 Task: Add an event with the title Second Lunch Break: Meditation Session, date '2023/11/23', time 7:00 AM to 9:00 AMand add a description: The event coordinator is responsible for planning, organizing, and executing the networking event. They oversee all aspects of the event, including venue selection, logistics, scheduling, vendor management, and participant registration. The event coordinator ensures a seamless and successful networking event that meets the objectives and expectations of the attendees., put the event into Red category . Add location for the event as: 321 El Born Neighborhood, Barcelona, Spain, logged in from the account softage.7@softage.netand send the event invitation to softage.10@softage.net and softage.5@softage.net. Set a reminder for the event 2 hour before
Action: Mouse moved to (92, 107)
Screenshot: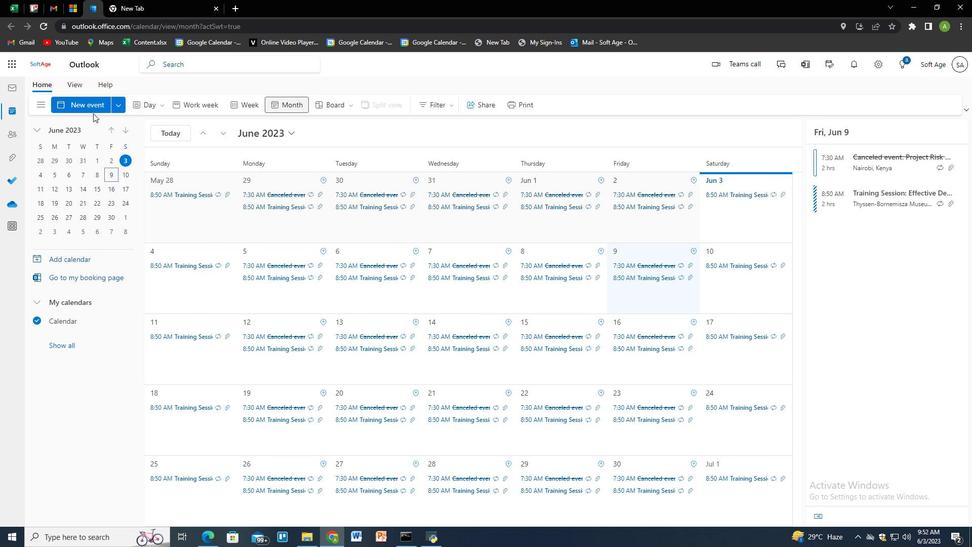 
Action: Mouse pressed left at (92, 107)
Screenshot: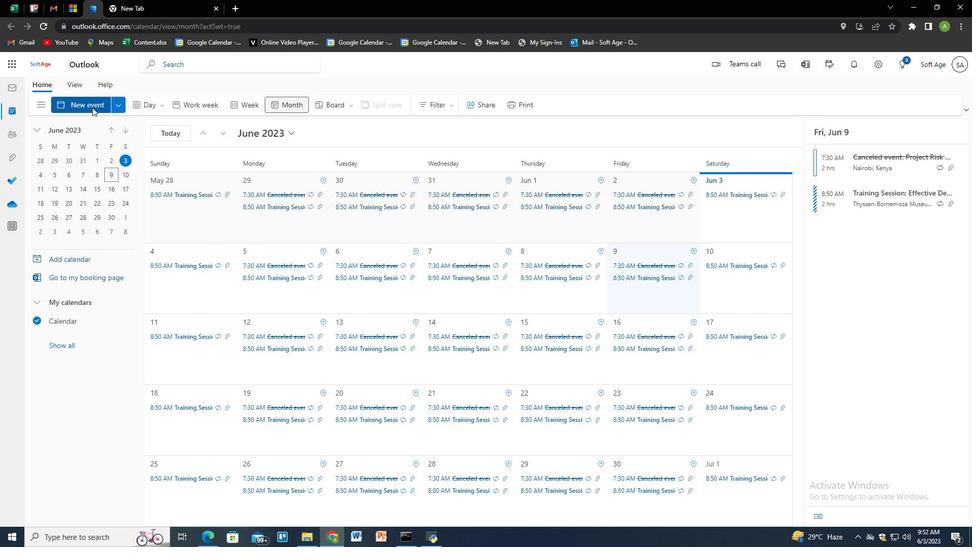 
Action: Mouse moved to (373, 165)
Screenshot: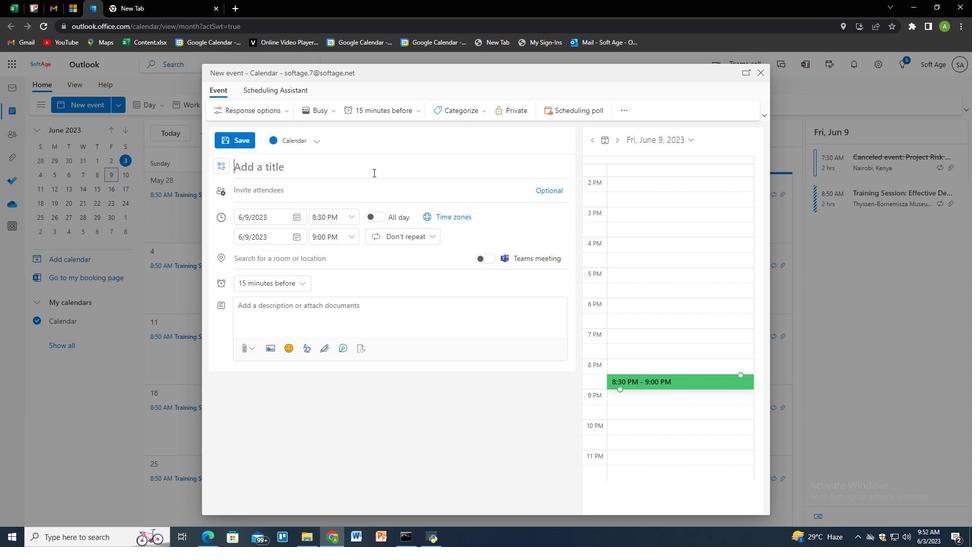 
Action: Mouse pressed left at (373, 165)
Screenshot: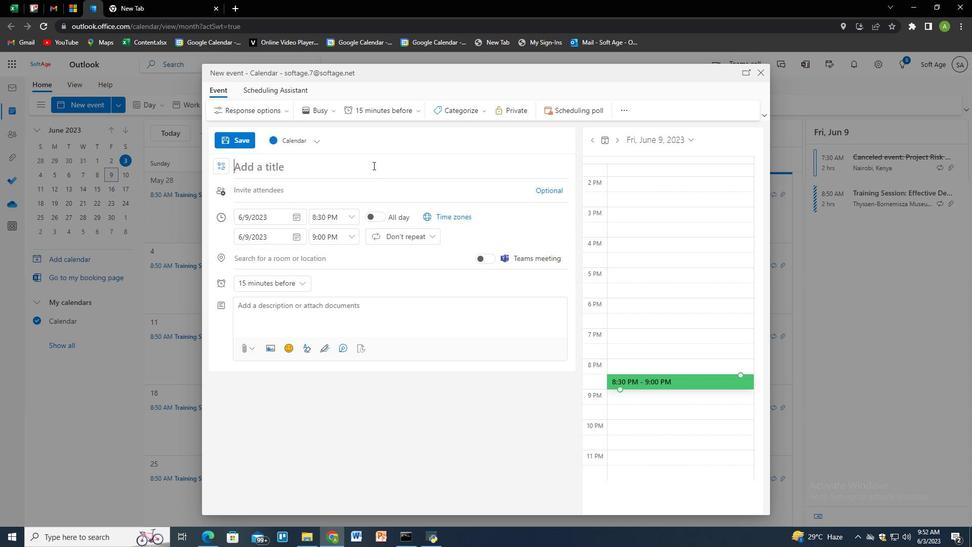 
Action: Key pressed <Key.shift>Second<Key.space><Key.shift>Lunch<Key.space><Key.shift>G<Key.backspace>Break<Key.shift>?<Key.backspace><Key.shift>:<Key.space><Key.shift>Meditation<Key.space><Key.shift>Session<Key.tab><Key.tab><Key.tab>23/11/2023<Key.enter>
Screenshot: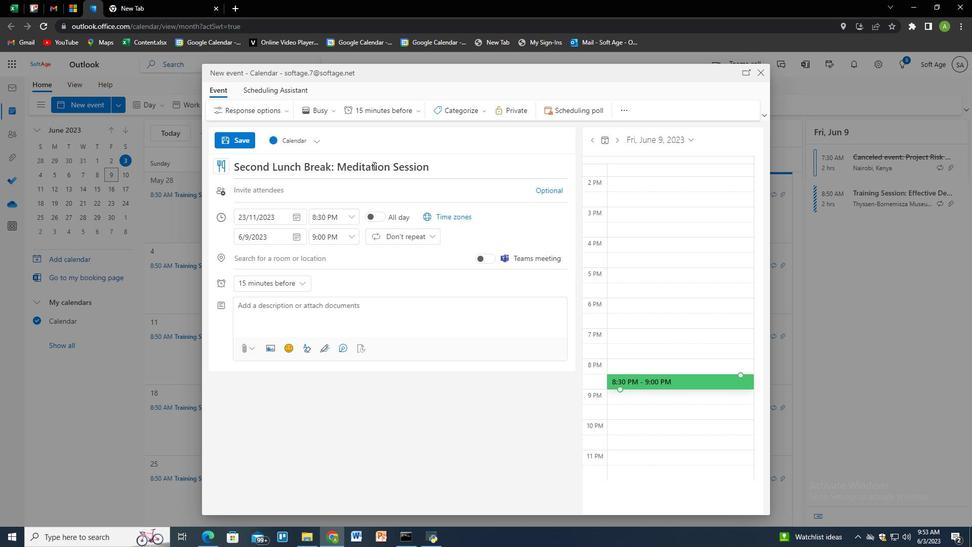 
Action: Mouse moved to (332, 240)
Screenshot: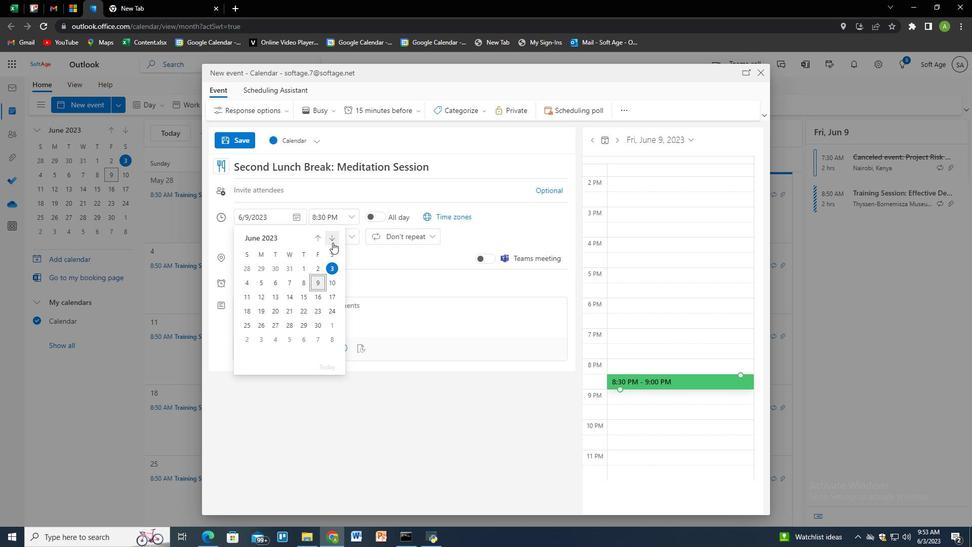 
Action: Mouse pressed left at (332, 240)
Screenshot: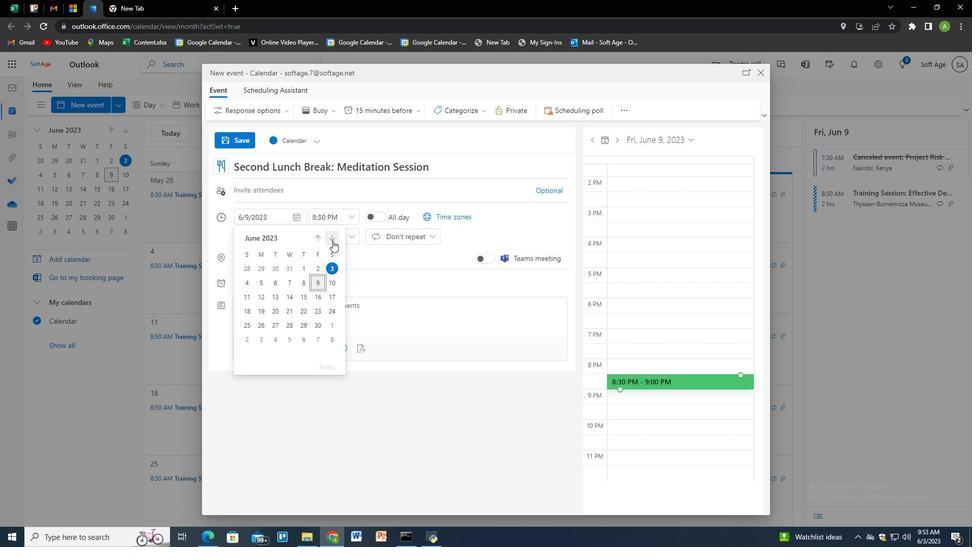 
Action: Mouse pressed left at (332, 240)
Screenshot: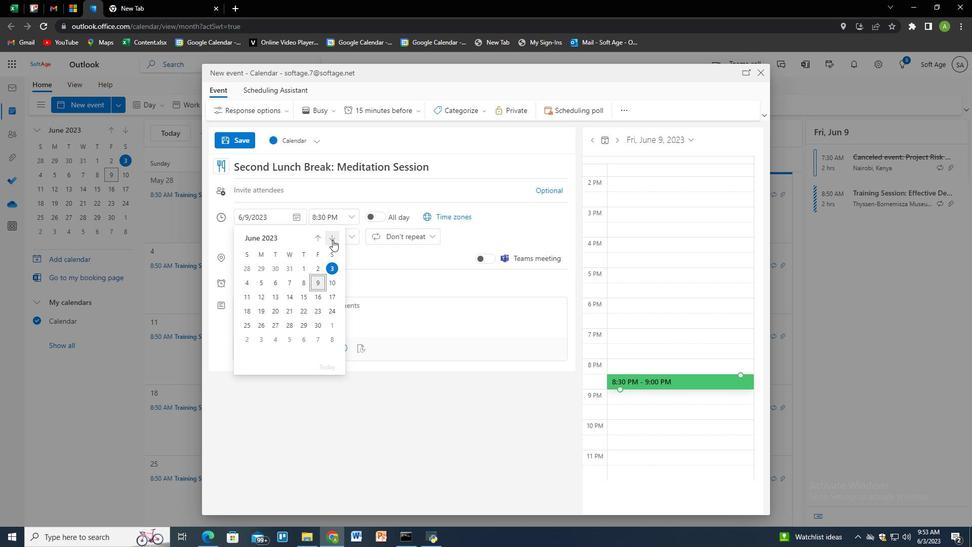 
Action: Mouse pressed left at (332, 240)
Screenshot: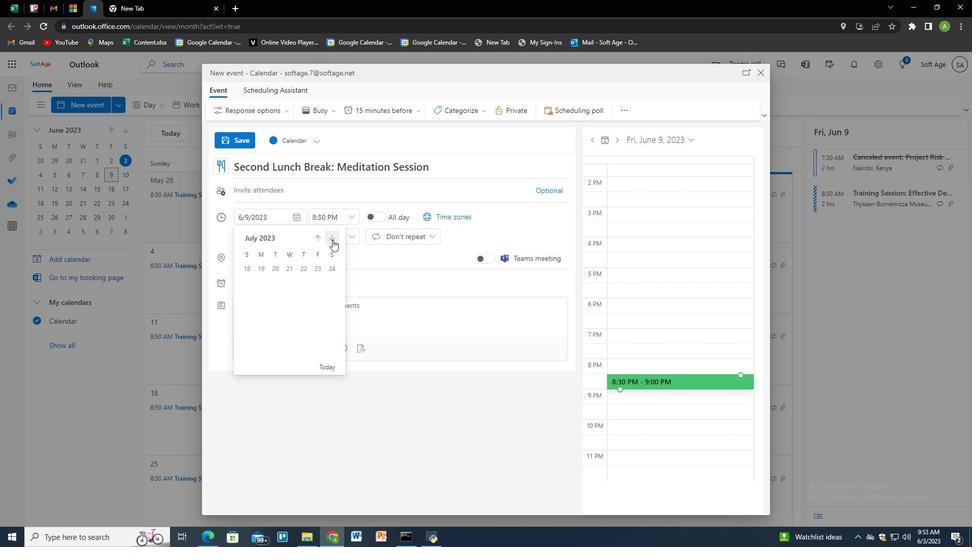 
Action: Mouse pressed left at (332, 240)
Screenshot: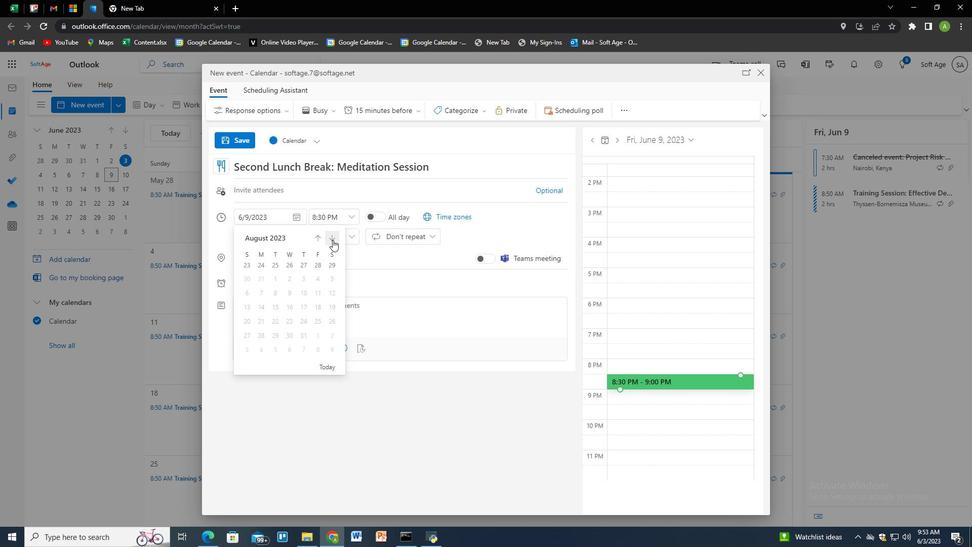 
Action: Mouse pressed left at (332, 240)
Screenshot: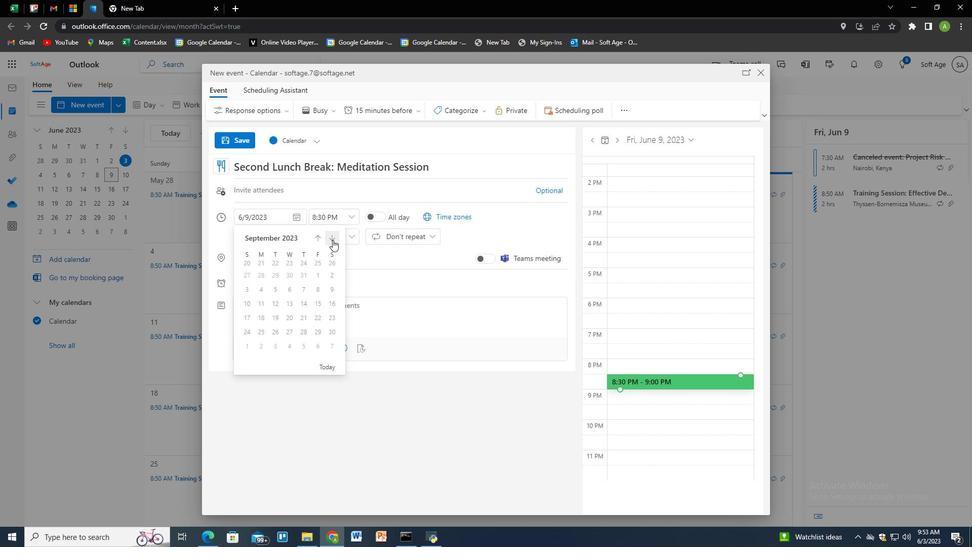 
Action: Mouse pressed left at (332, 240)
Screenshot: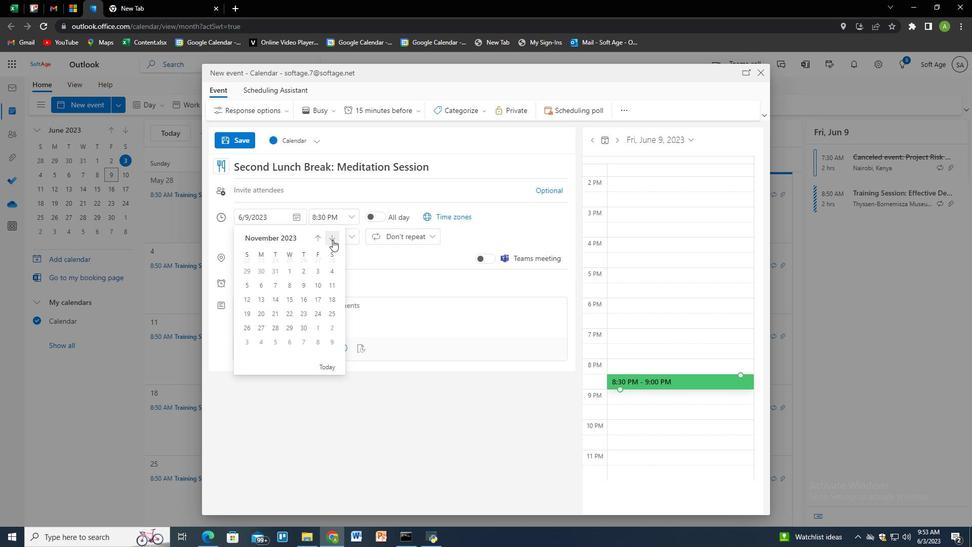 
Action: Mouse moved to (320, 241)
Screenshot: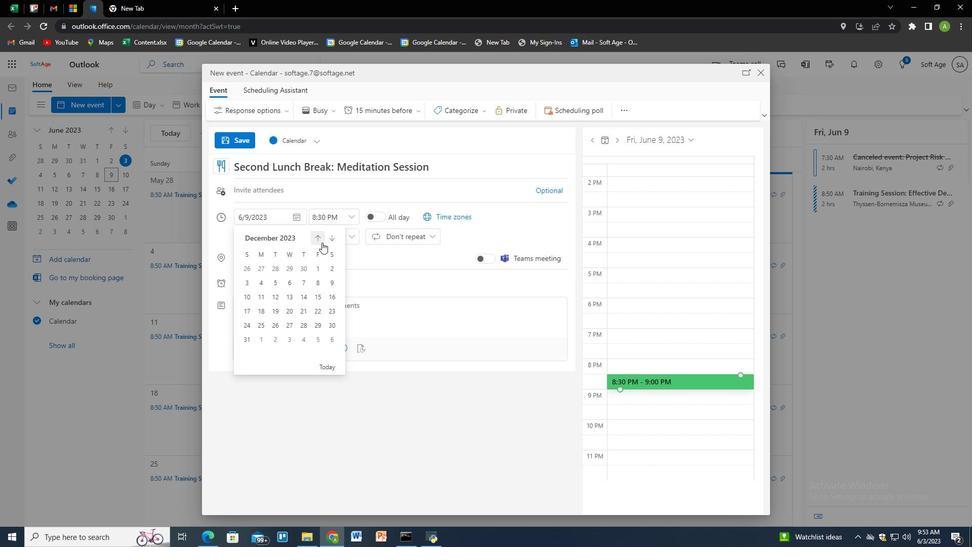
Action: Mouse pressed left at (320, 241)
Screenshot: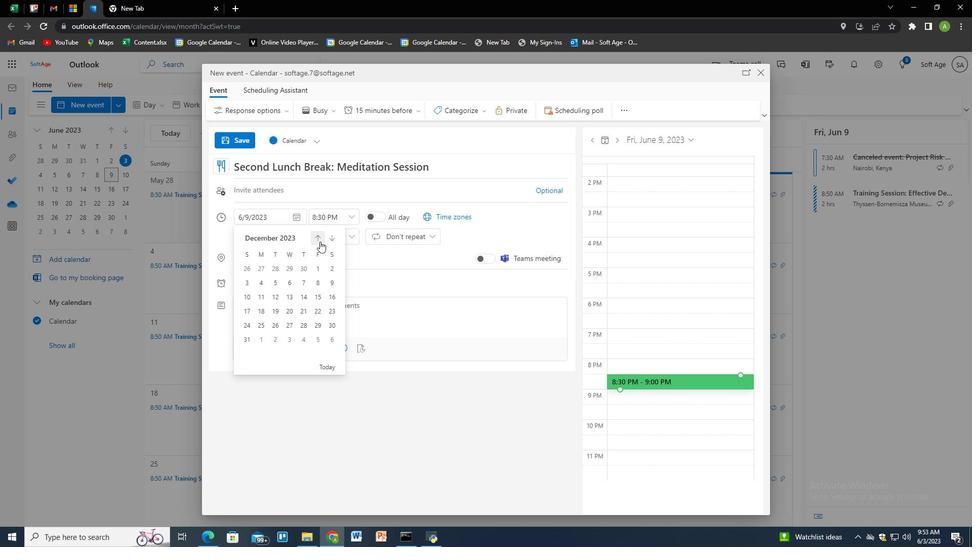 
Action: Mouse moved to (306, 313)
Screenshot: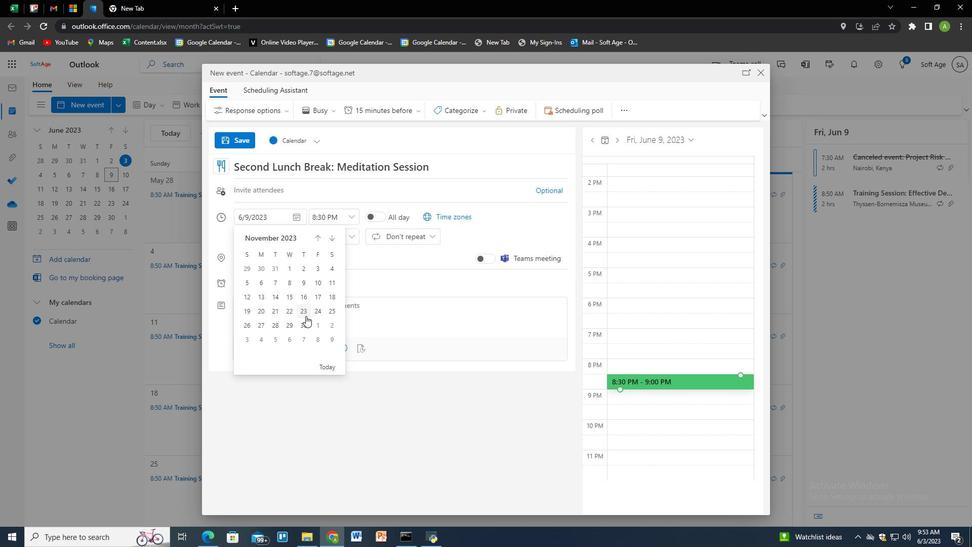 
Action: Mouse pressed left at (306, 313)
Screenshot: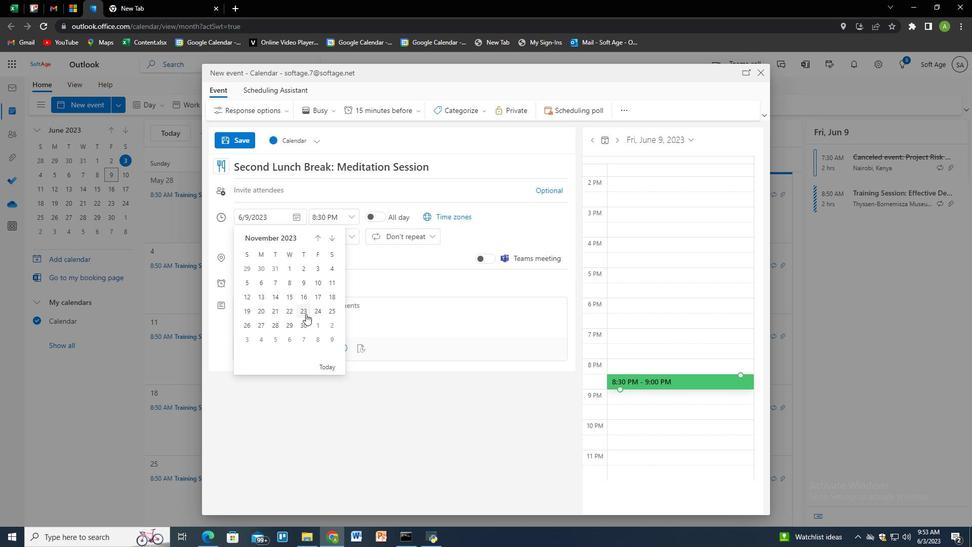 
Action: Mouse moved to (320, 217)
Screenshot: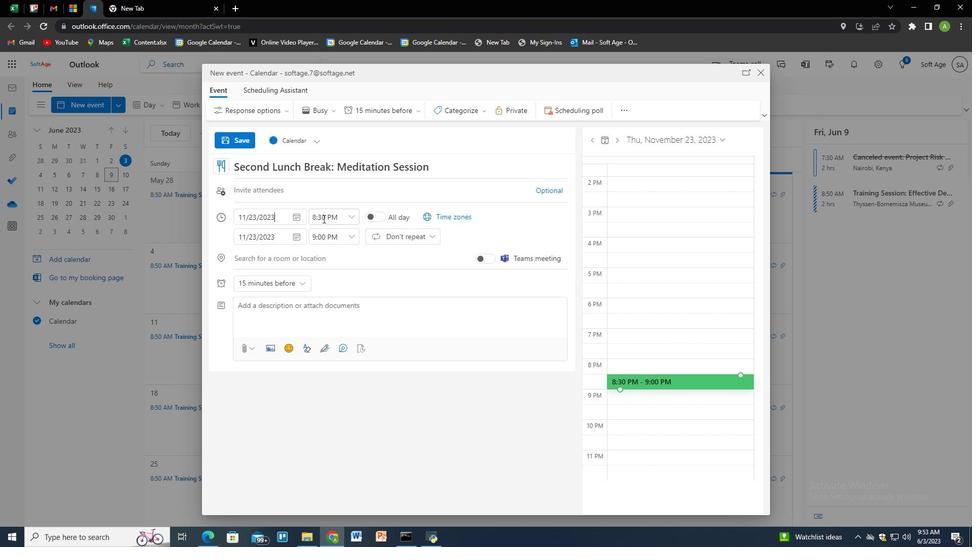 
Action: Mouse pressed left at (320, 217)
Screenshot: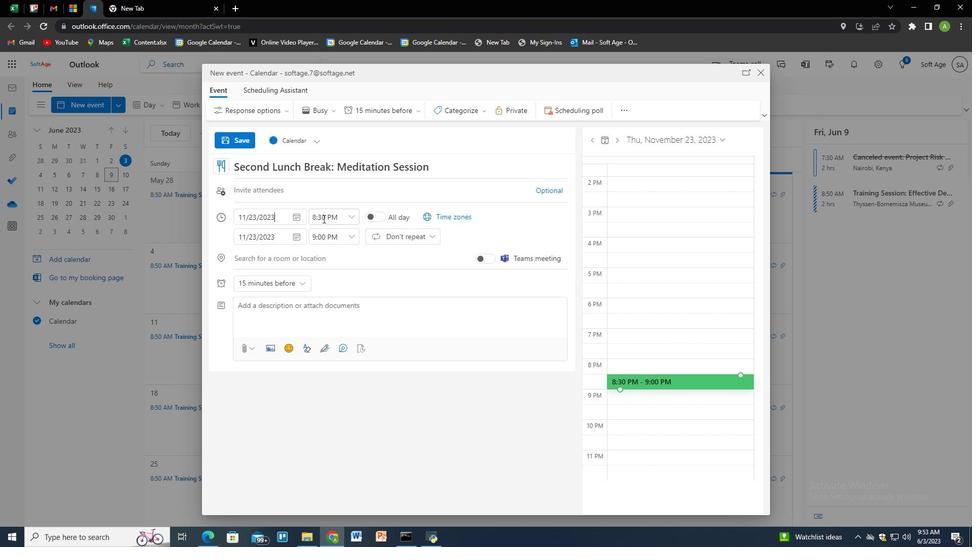
Action: Mouse pressed left at (320, 217)
Screenshot: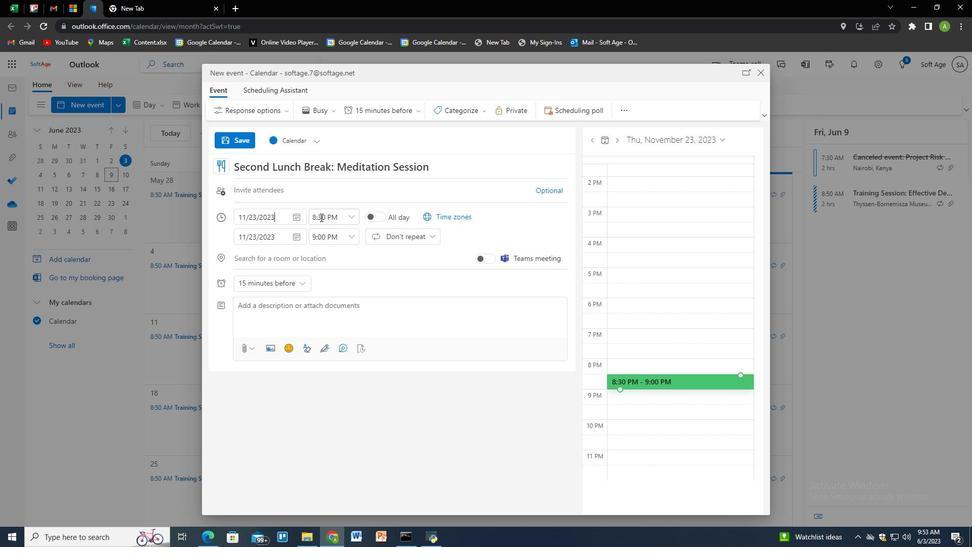 
Action: Key pressed 7<Key.shift>:00<Key.space><Key.shift>AMM<Key.tab><Key.tab>9<Key.shift>:00<Key.space><Key.shift>AMM<Key.tab><Key.tab><Key.tab><Key.tab><Key.tab><Key.tab><Key.tab>
Screenshot: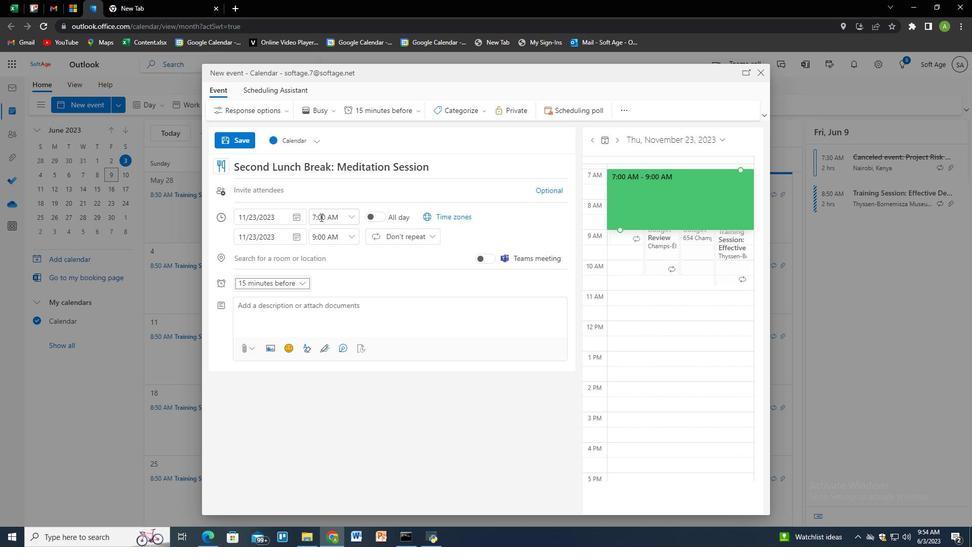 
Action: Mouse moved to (334, 290)
Screenshot: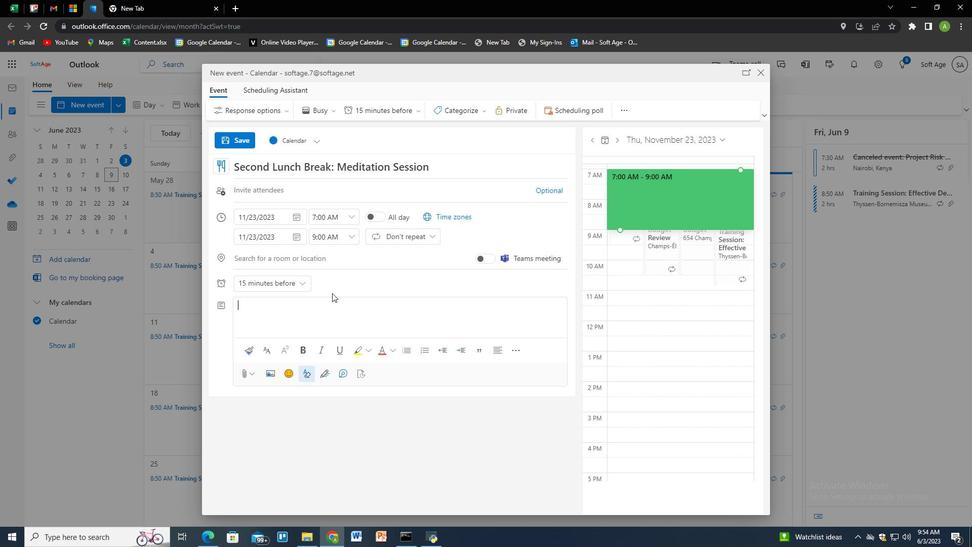 
Action: Key pressed <Key.shift>The<Key.space>event<Key.space><Key.backspace>,<Key.space>including<Key.space>venue<Key.space>managge<Key.backspace><Key.backspace>ee<Key.backspace>ment,<Key.space>and<Key.space>ar<Key.backspace><Key.backspace>partii<Key.backspace>cipant<Key.space>registration.<Key.space><Key.shift>The<Key.space>event<Key.space>coordiantio<Key.backspace><Key.backspace>or<Key.space><Key.backspace><Key.backspace><Key.backspace><Key.backspace><Key.backspace><Key.backspace><Key.backspace><Key.backspace><Key.backspace><Key.backspace>rdinatio<Key.backspace><Key.backspace>or<Key.space><Key.backspace><Key.backspace><Key.backspace><Key.backspace><Key.backspace><Key.backspace><Key.backspace><Key.backspace><Key.backspace><Key.backspace>coord<Key.backspace><Key.backspace><Key.backspace><Key.backspace><Key.backspace>oordinator<Key.enter>ensure<Key.space>a<Key.space><Key.backspace><Key.backspace><Key.backspace>s<Key.space>a<Key.space>seamless<Key.space>and<Key.space>successful<Key.space>networking<Key.space>event<Key.space>that<Key.space>meets<Key.space>the<Key.space>objectives<Key.space>and<Key.space>expectations<Key.space>of<Key.space>the<Key.space>attendees.<Key.space><Key.shift><Key.backspace>
Screenshot: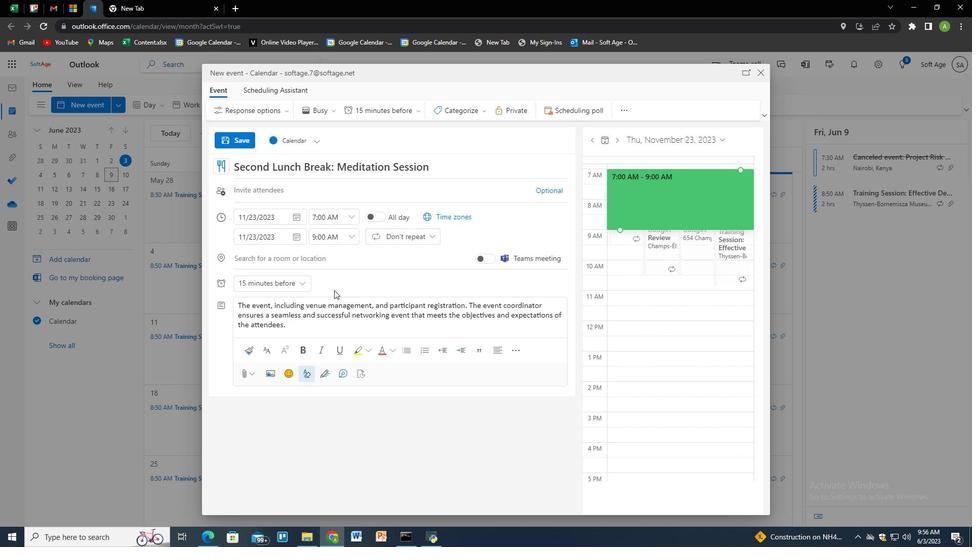 
Action: Mouse moved to (459, 107)
Screenshot: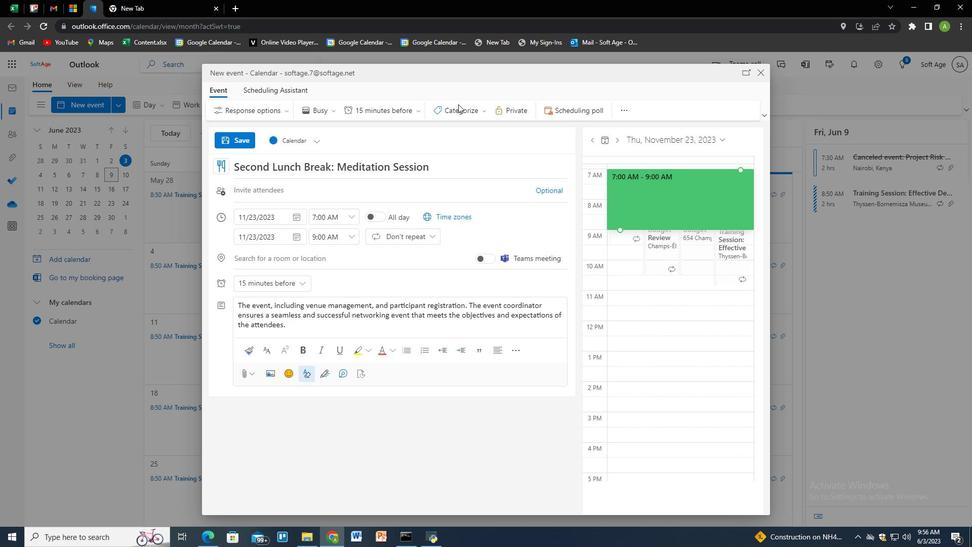 
Action: Mouse pressed left at (459, 107)
Screenshot: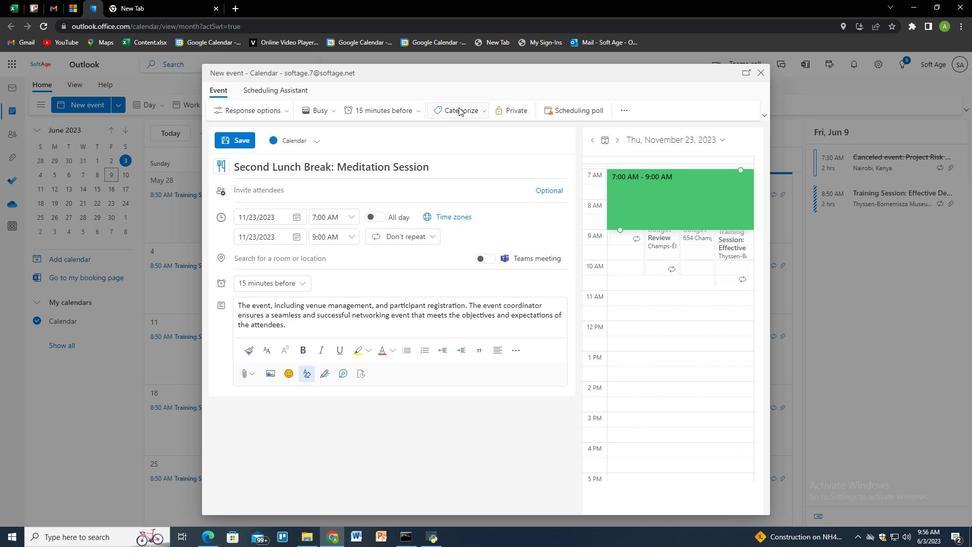 
Action: Mouse moved to (472, 191)
Screenshot: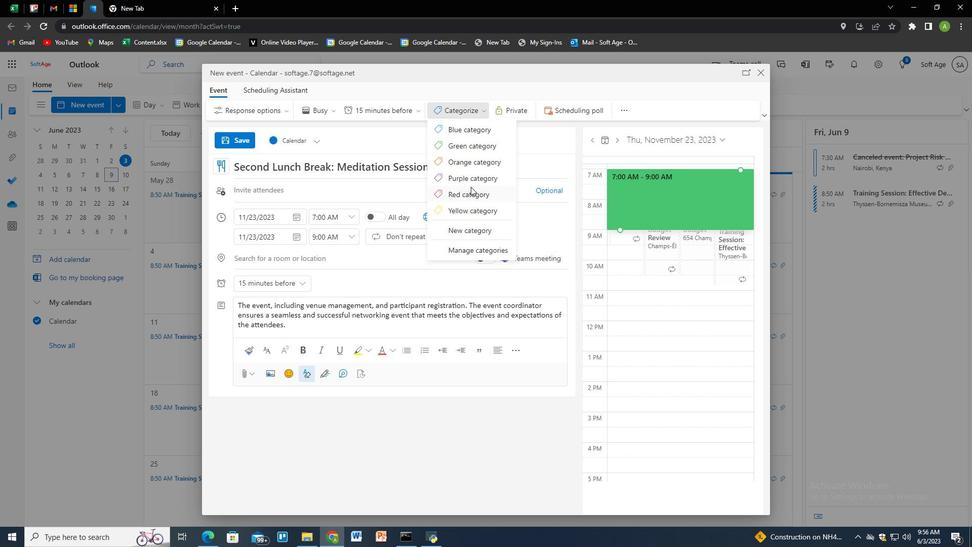 
Action: Mouse pressed left at (472, 191)
Screenshot: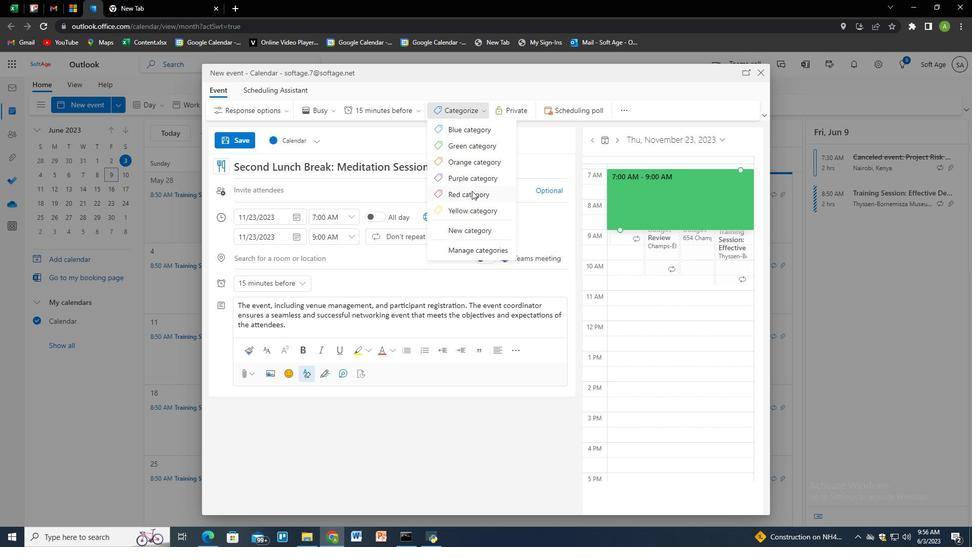 
Action: Mouse moved to (291, 321)
Screenshot: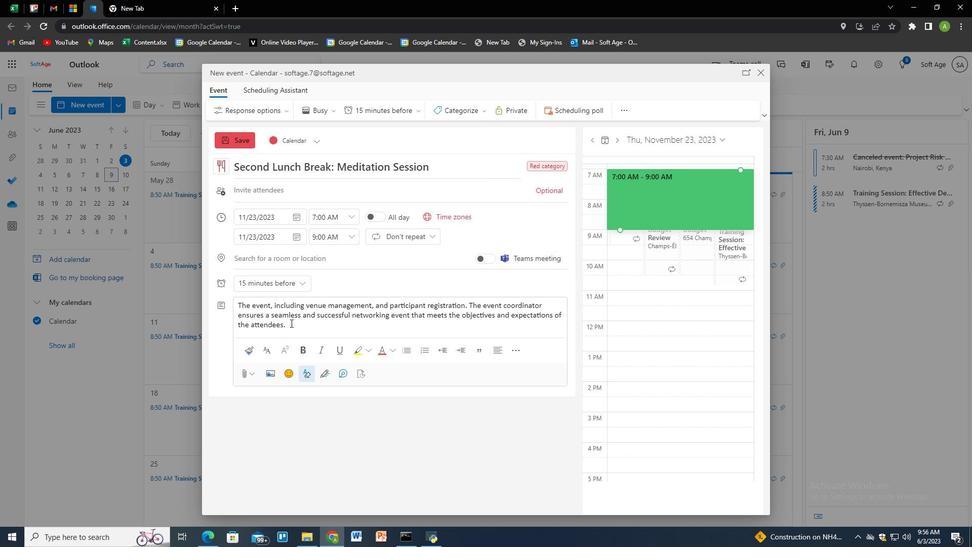 
Action: Mouse pressed left at (291, 321)
Screenshot: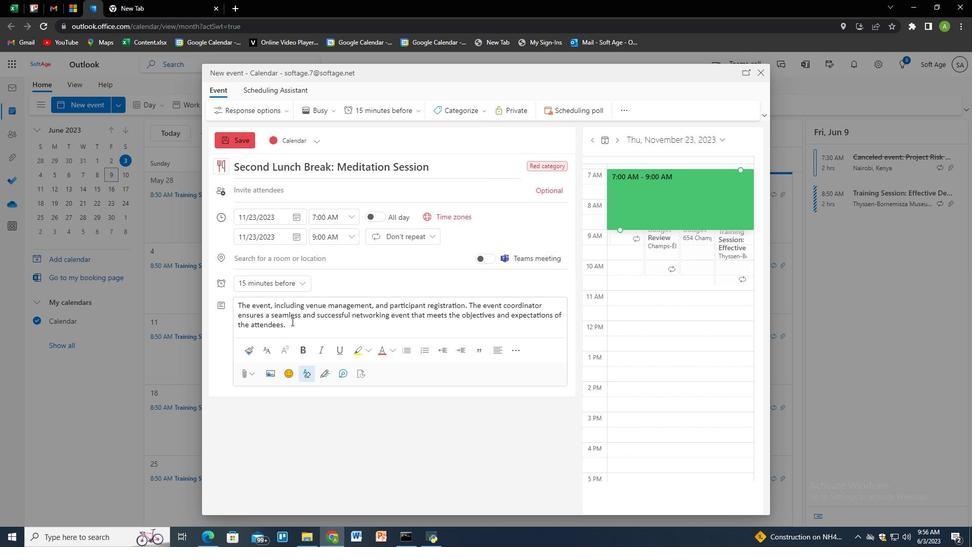 
Action: Mouse moved to (279, 254)
Screenshot: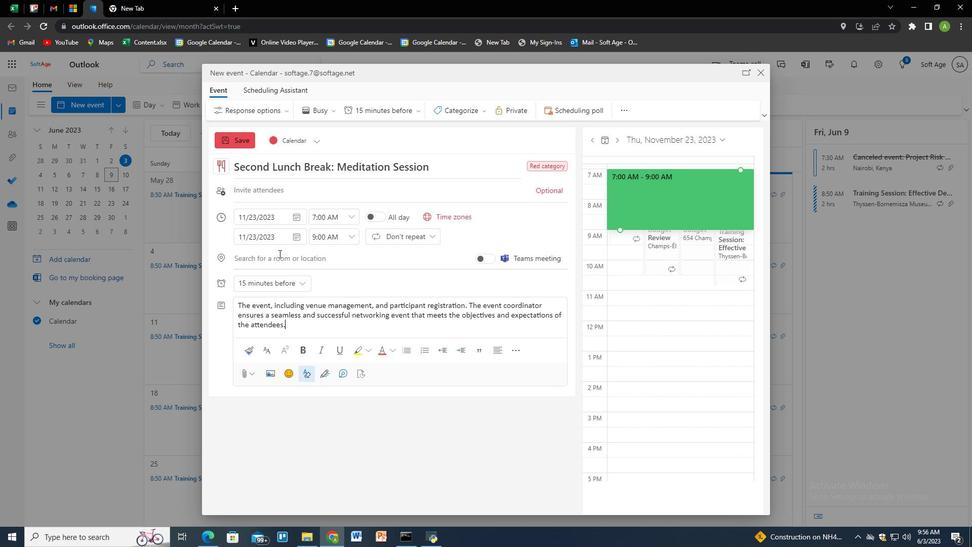 
Action: Mouse pressed left at (279, 254)
Screenshot: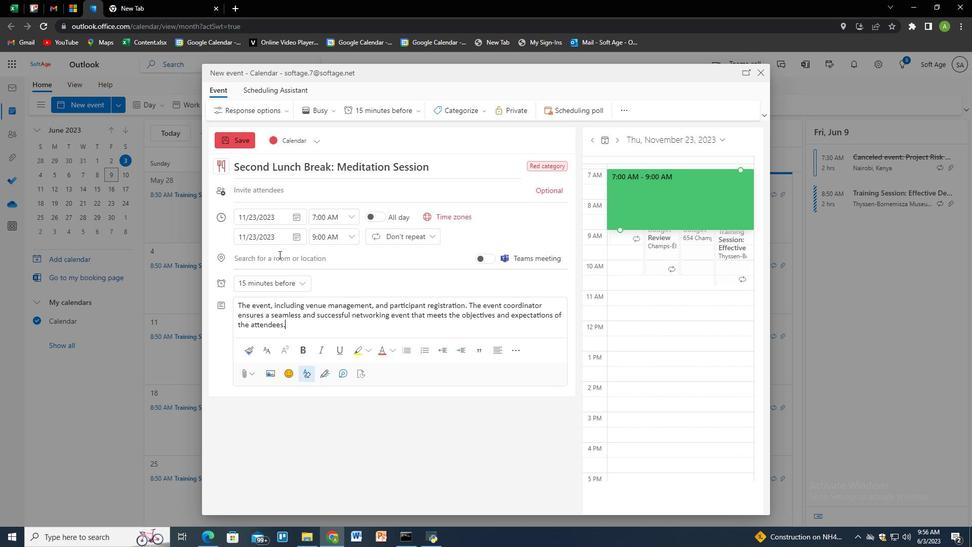 
Action: Key pressed 321<Key.space><Key.shift>E<Key.shift>I<Key.space><Key.shift>Born<Key.space><Key.shift>Neighborhood,<Key.space><Key.shift>Barcelona,<Key.space><Key.shift>Dpain<Key.backspace><Key.backspace><Key.backspace><Key.backspace><Key.backspace><Key.shift><Key.shift><Key.shift><Key.shift><Key.shift><Key.shift><Key.shift><Key.shift><Key.shift><Key.shift><Key.shift><Key.shift><Key.shift><Key.shift><Key.shift><Key.shift><Key.shift><Key.shift><Key.shift><Key.shift><Key.shift>Spain<Key.down><Key.enter>
Screenshot: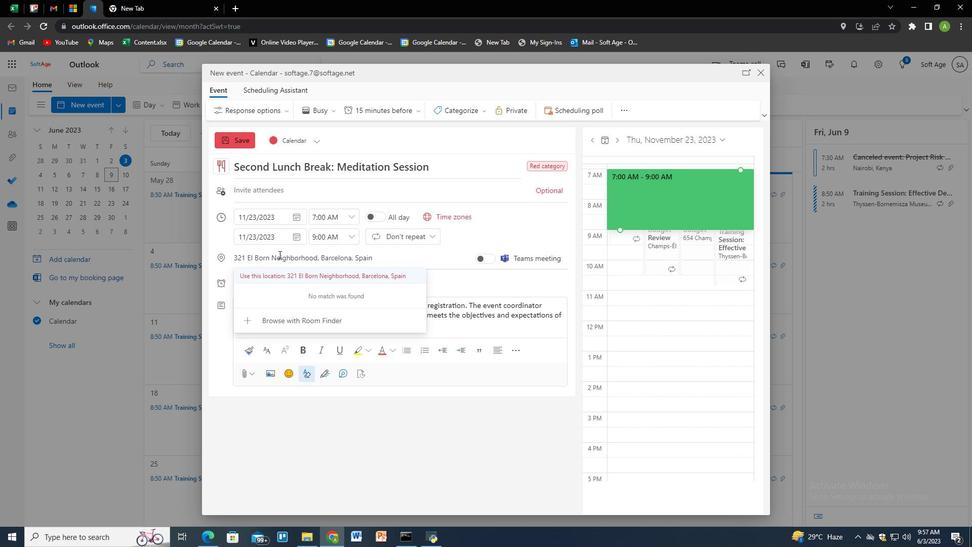 
Action: Mouse moved to (447, 268)
Screenshot: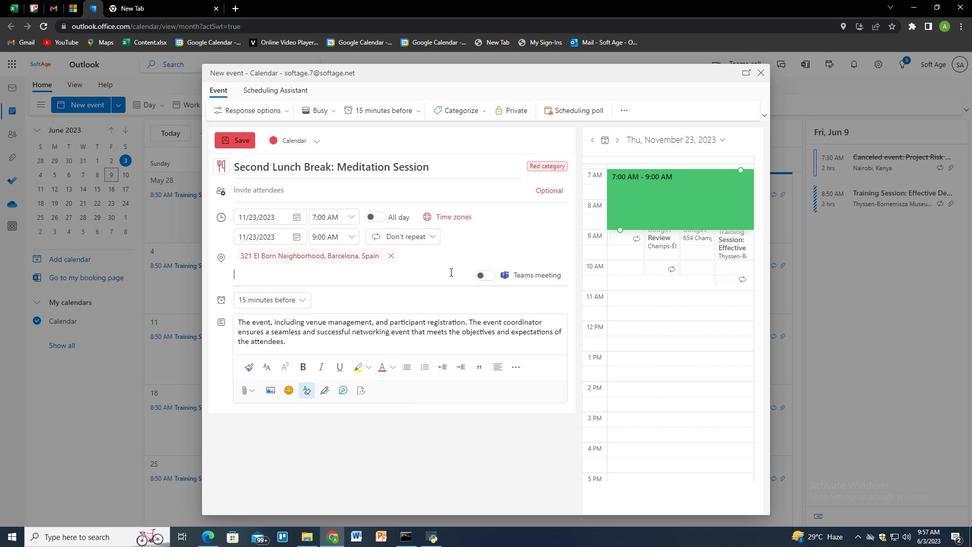 
Action: Mouse pressed left at (447, 268)
Screenshot: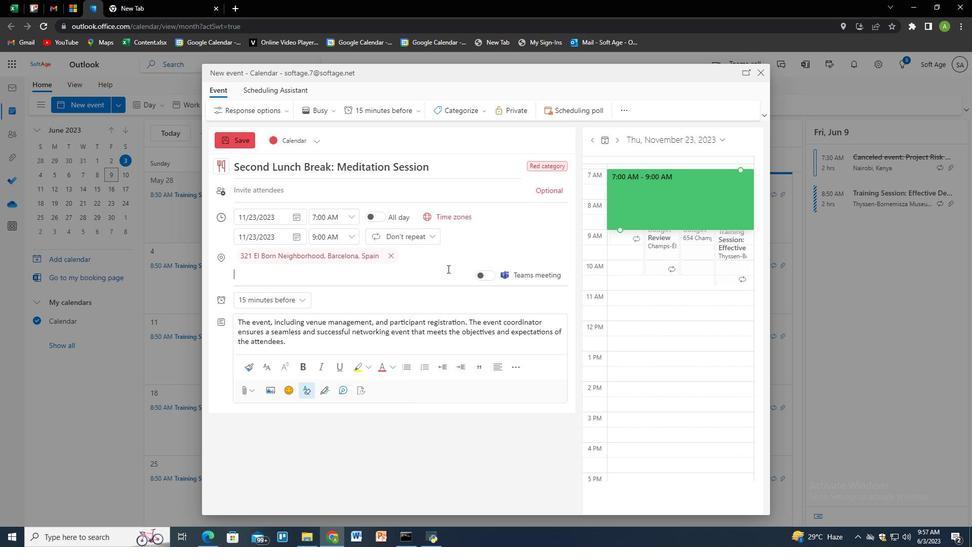 
Action: Mouse moved to (326, 192)
Screenshot: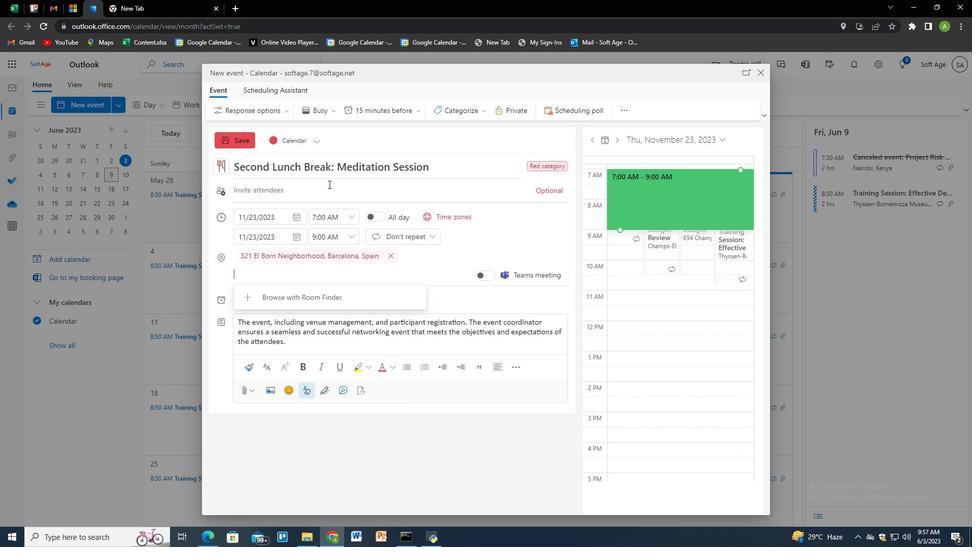 
Action: Mouse pressed left at (326, 192)
Screenshot: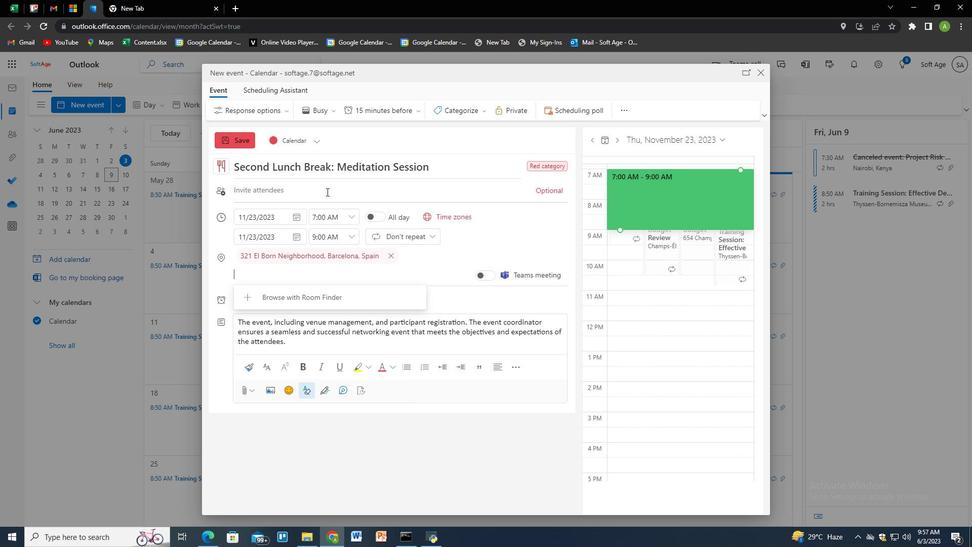 
Action: Key pressed softage.1-<Key.backspace>0<Key.shift>@softage.net<Key.enter>softage.5<Key.shift>@softage.net<Key.enter>
Screenshot: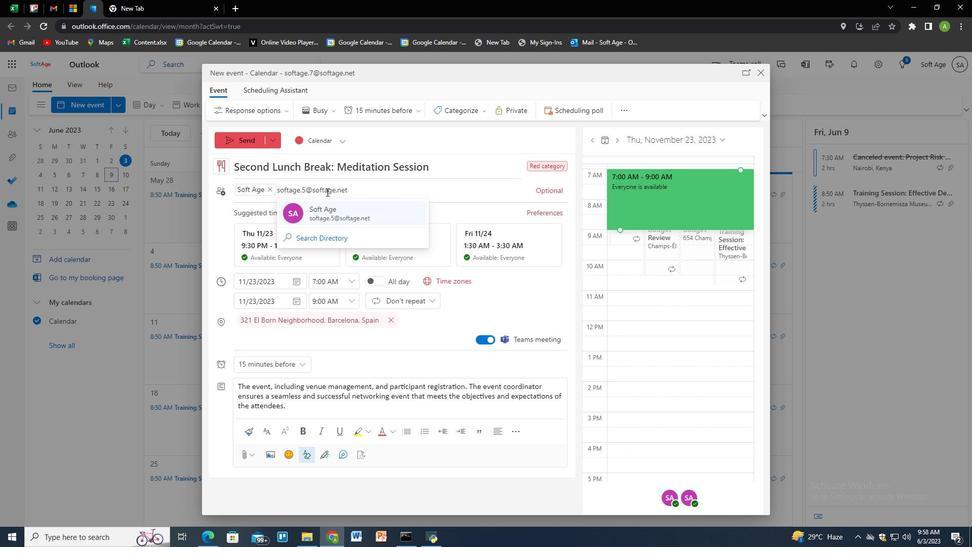 
Action: Mouse moved to (364, 113)
Screenshot: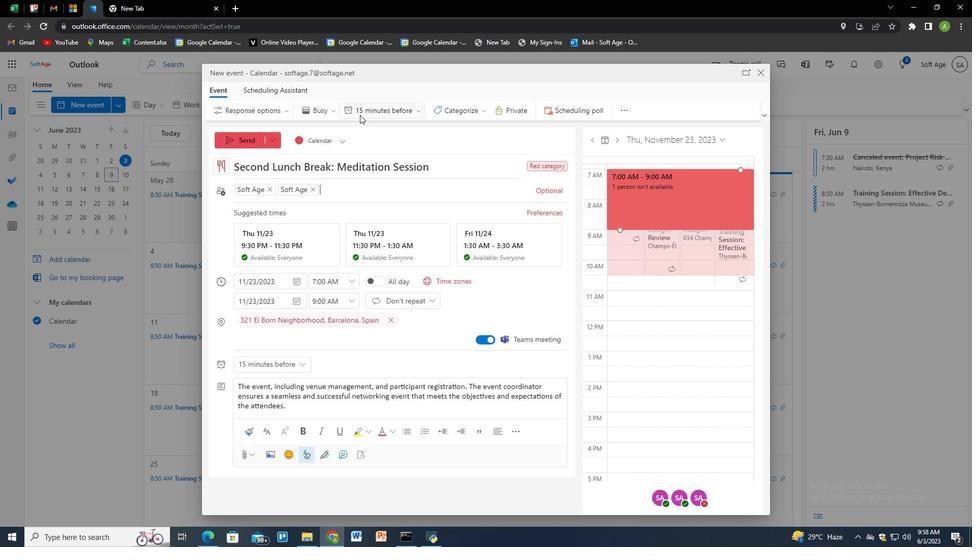
Action: Mouse pressed left at (364, 113)
Screenshot: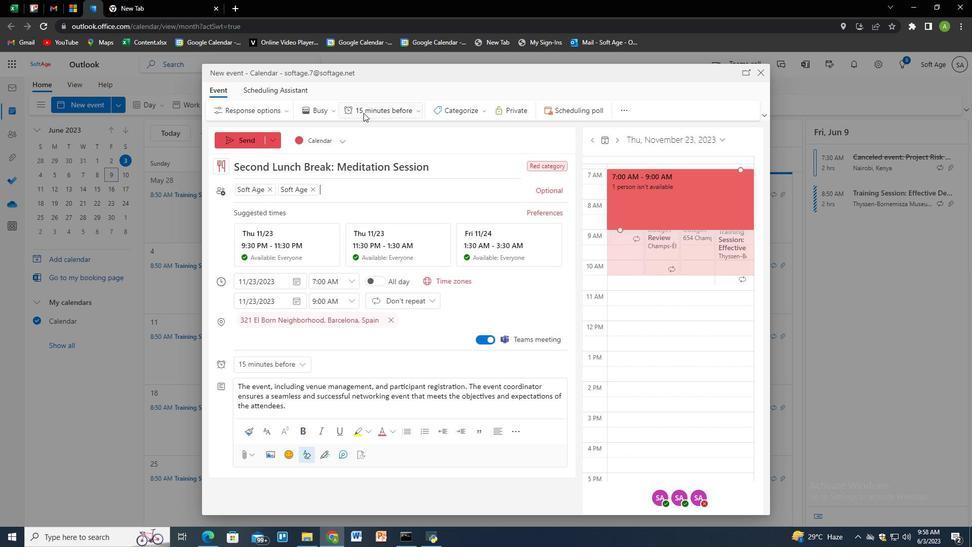 
Action: Mouse moved to (374, 240)
Screenshot: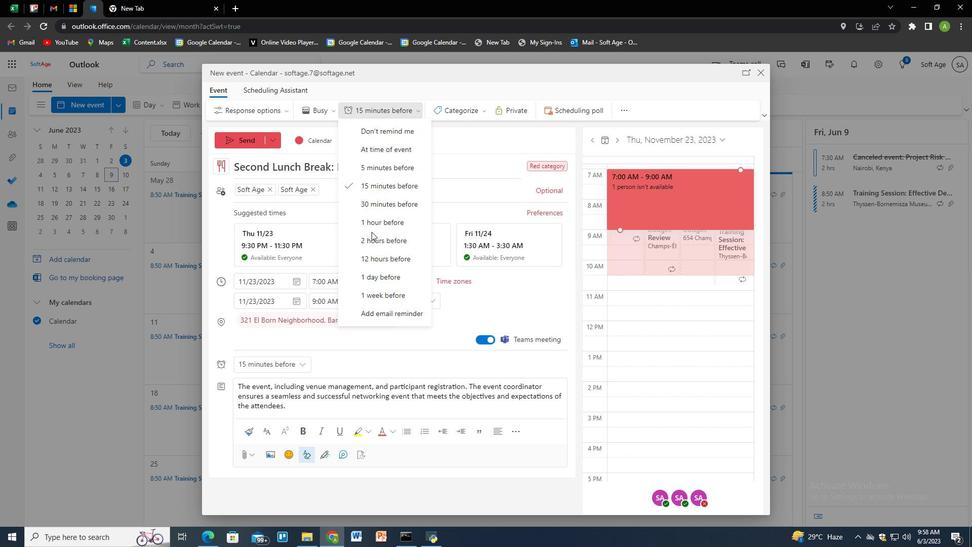 
Action: Mouse pressed left at (374, 240)
Screenshot: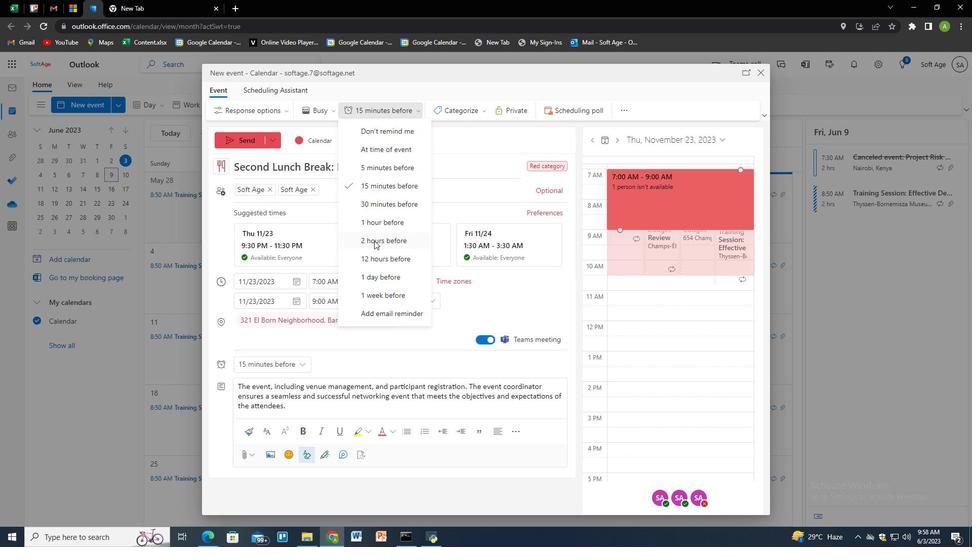 
Action: Mouse moved to (483, 235)
Screenshot: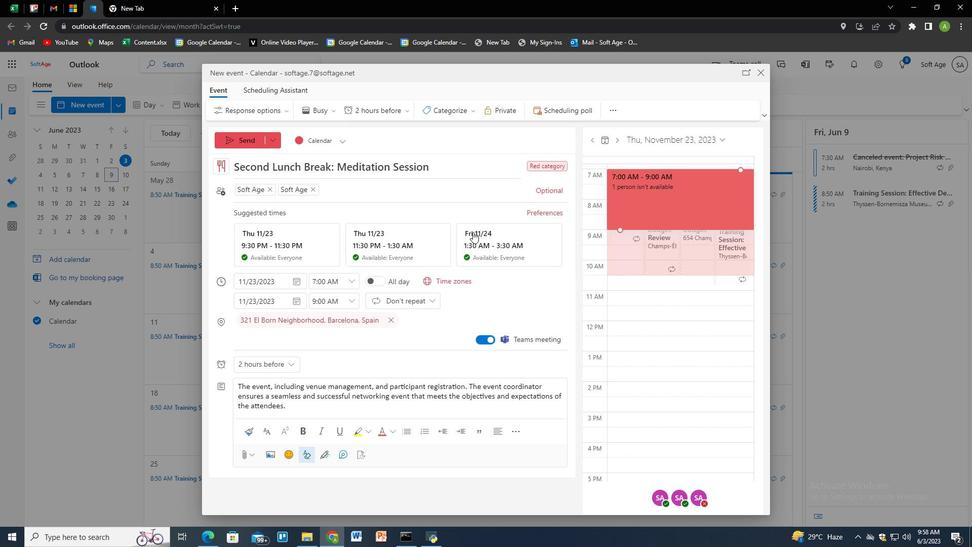 
Action: Mouse scrolled (483, 234) with delta (0, 0)
Screenshot: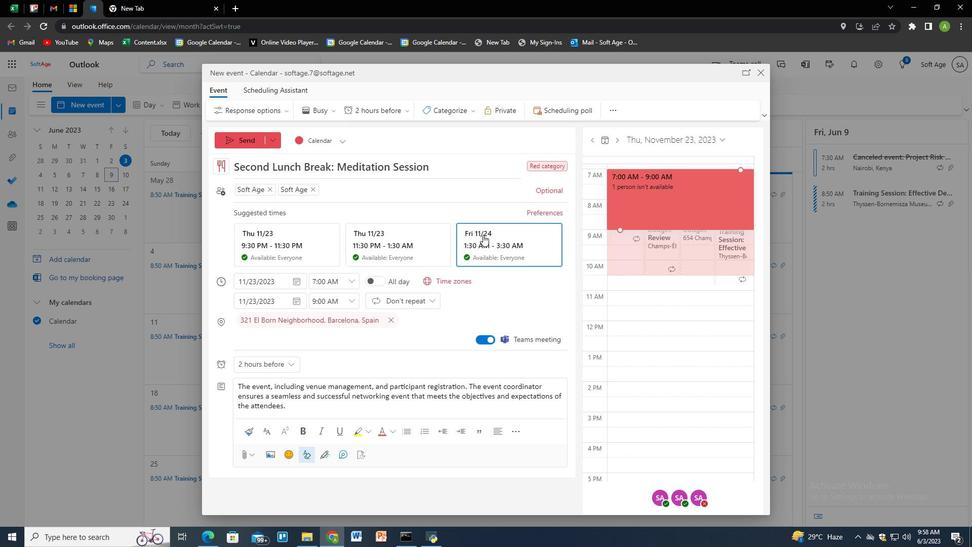 
Action: Mouse scrolled (483, 234) with delta (0, 0)
Screenshot: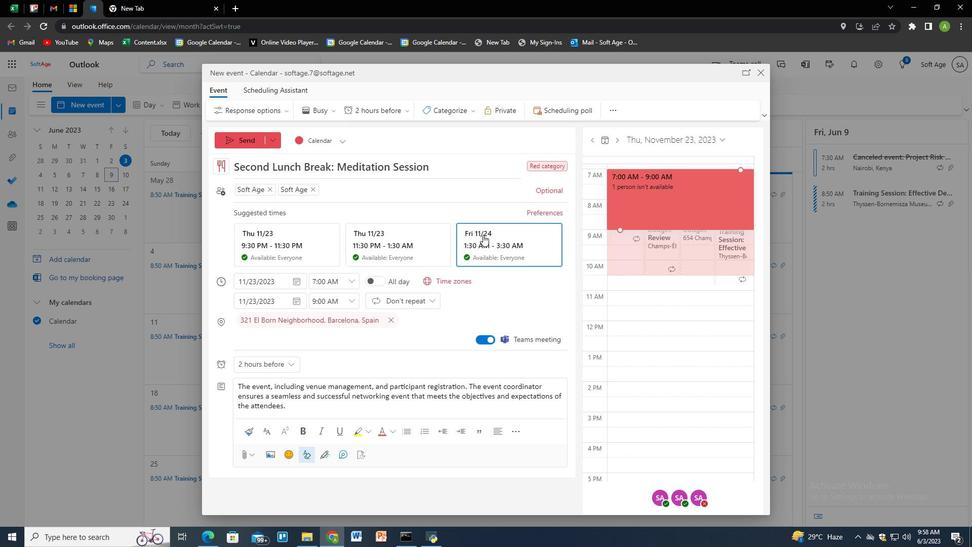 
Action: Mouse scrolled (483, 234) with delta (0, 0)
Screenshot: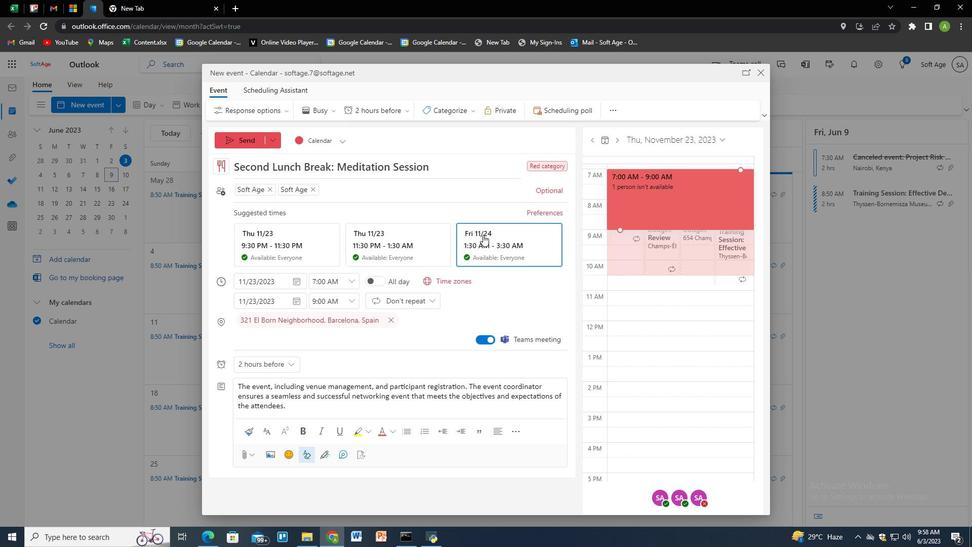 
Action: Mouse moved to (363, 132)
Screenshot: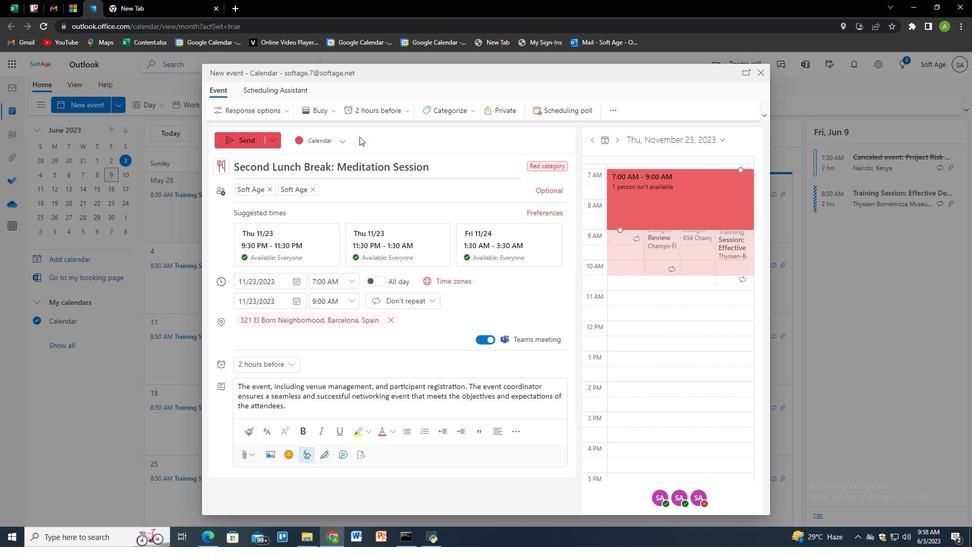 
Action: Mouse pressed left at (363, 132)
Screenshot: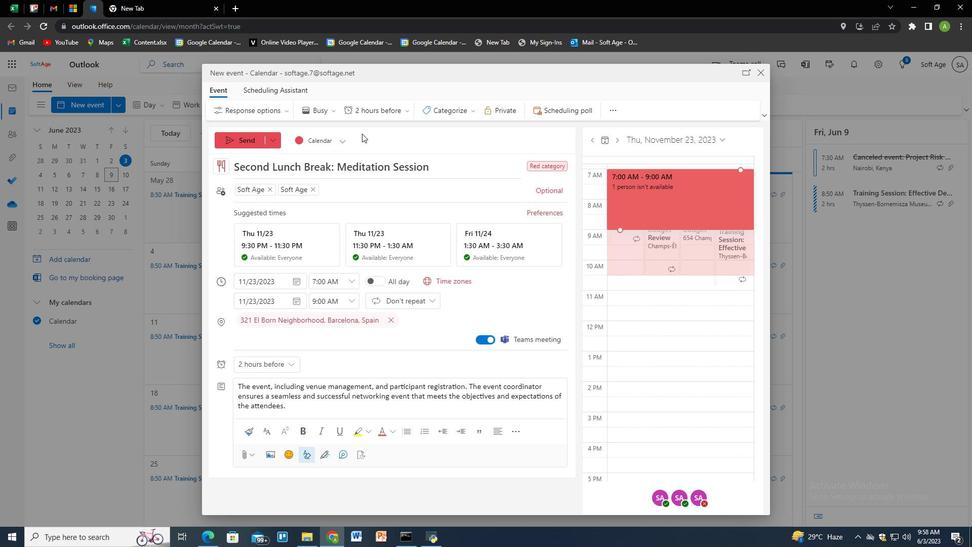 
Action: Mouse moved to (467, 141)
Screenshot: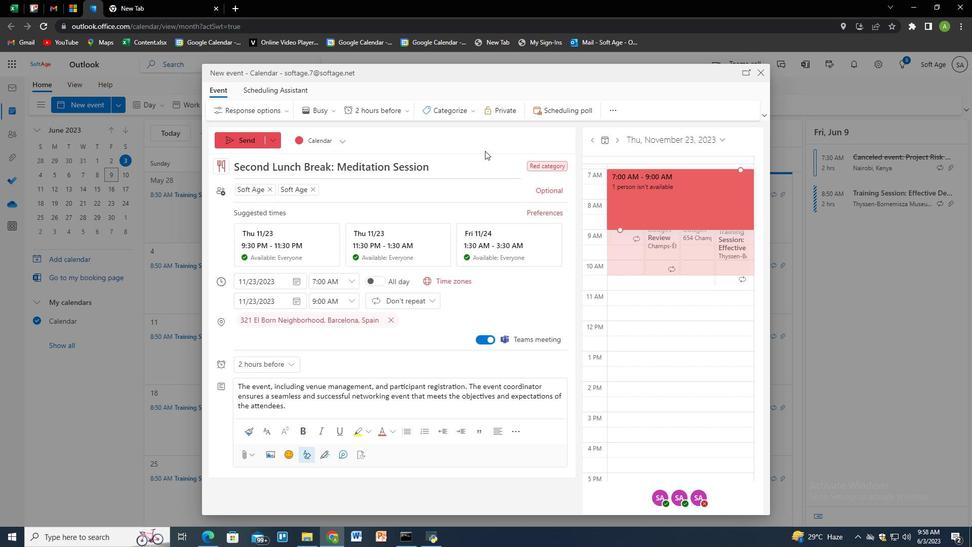 
Action: Mouse pressed left at (467, 141)
Screenshot: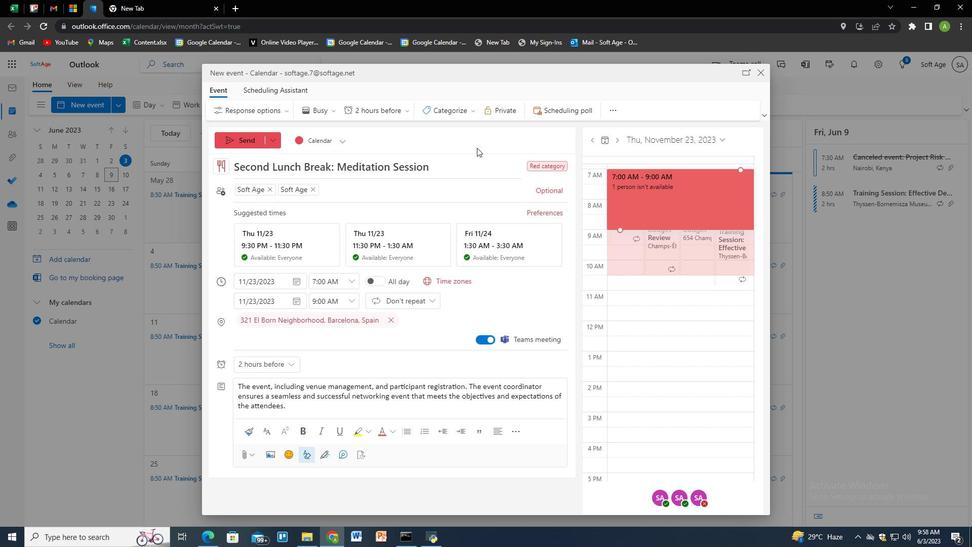 
Action: Mouse moved to (230, 139)
Screenshot: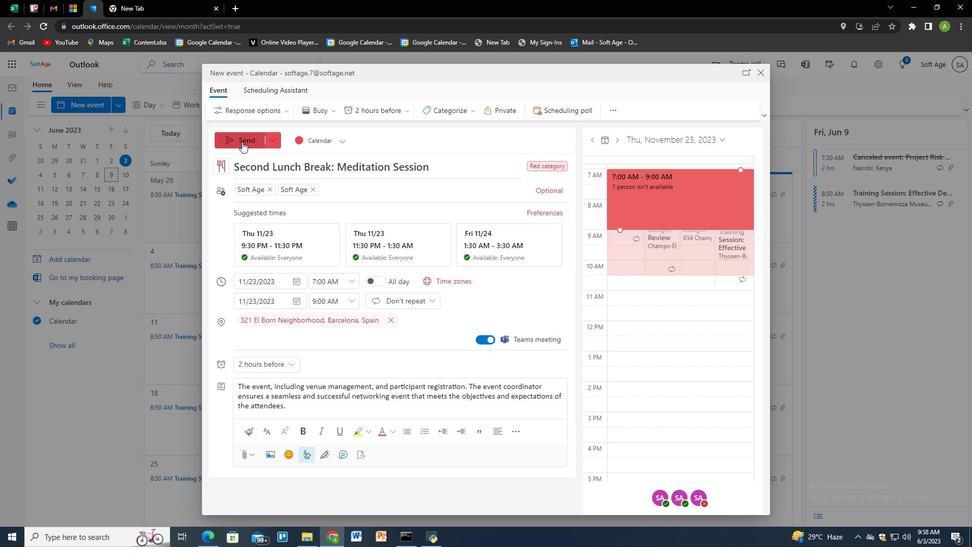 
Action: Mouse pressed left at (230, 139)
Screenshot: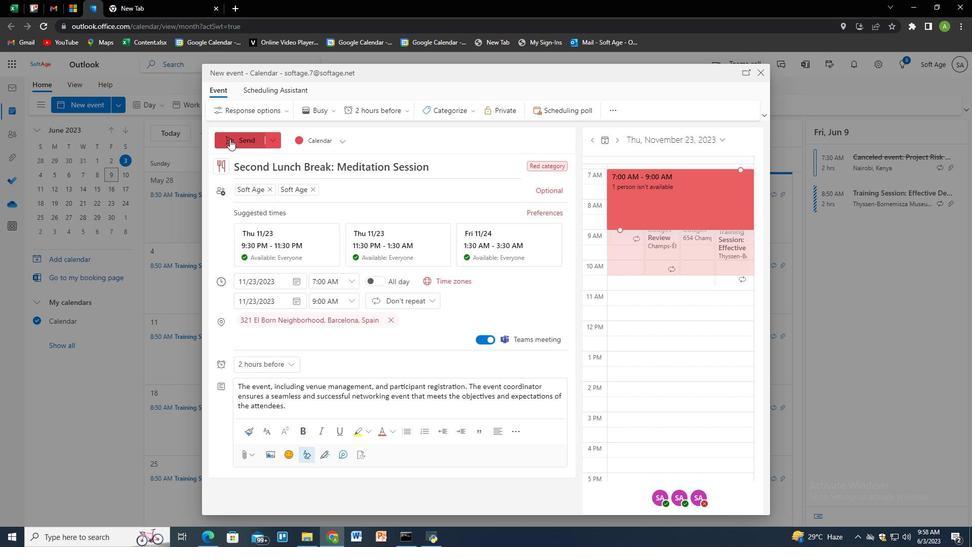 
Action: Mouse moved to (511, 324)
Screenshot: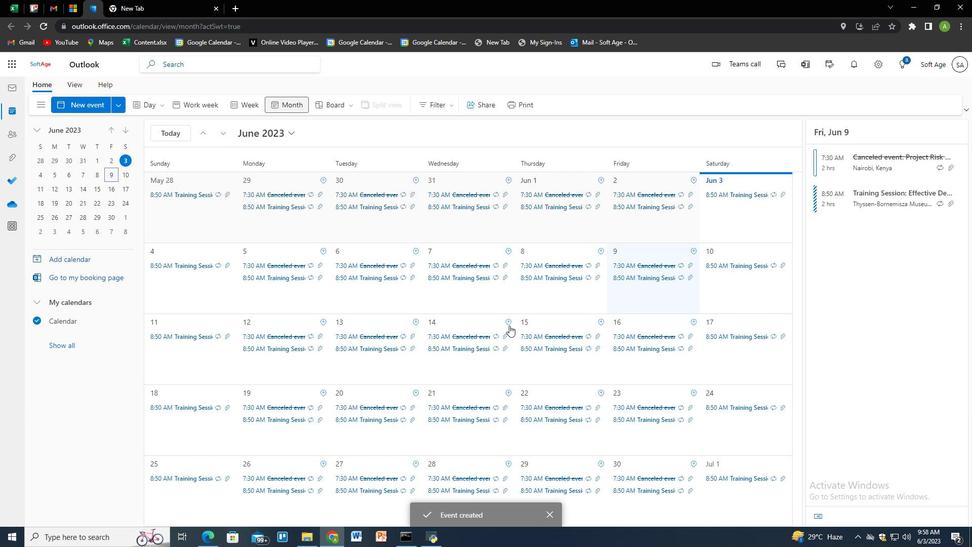 
Action: Mouse scrolled (511, 323) with delta (0, 0)
Screenshot: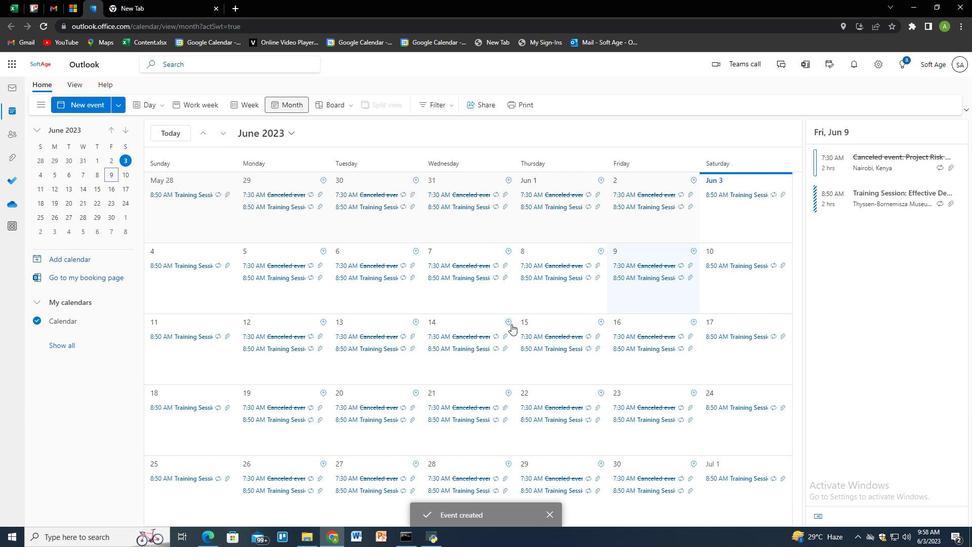 
Action: Mouse scrolled (511, 323) with delta (0, 0)
Screenshot: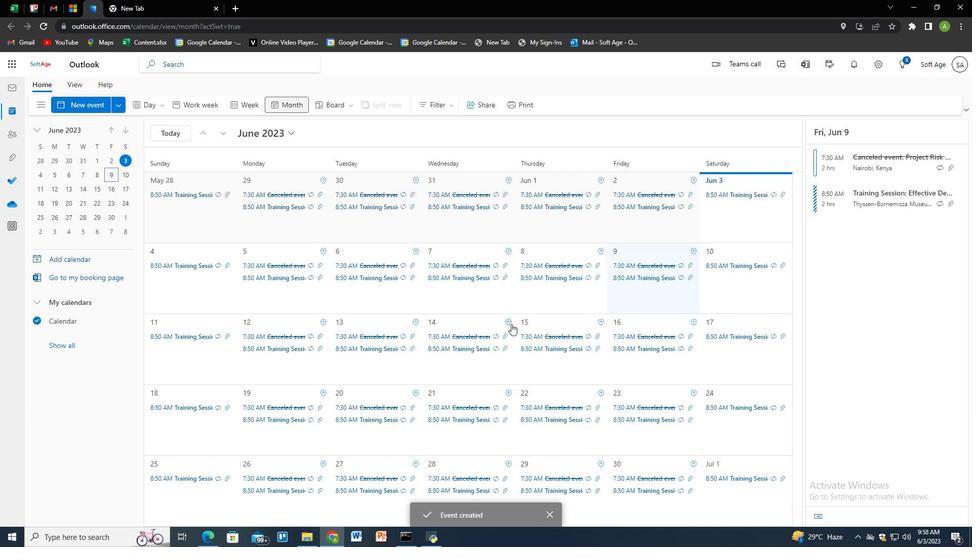 
Action: Mouse scrolled (511, 323) with delta (0, 0)
Screenshot: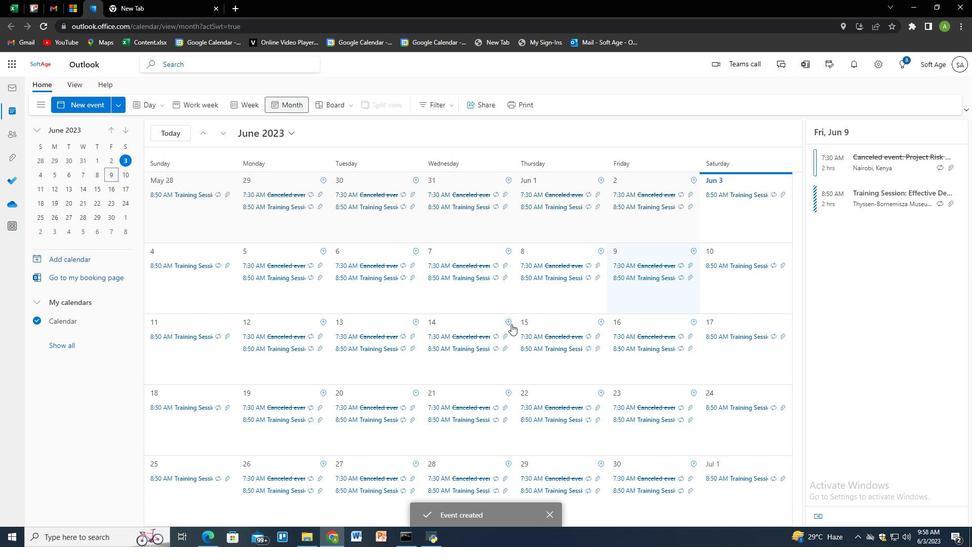 
Action: Mouse scrolled (511, 323) with delta (0, 0)
Screenshot: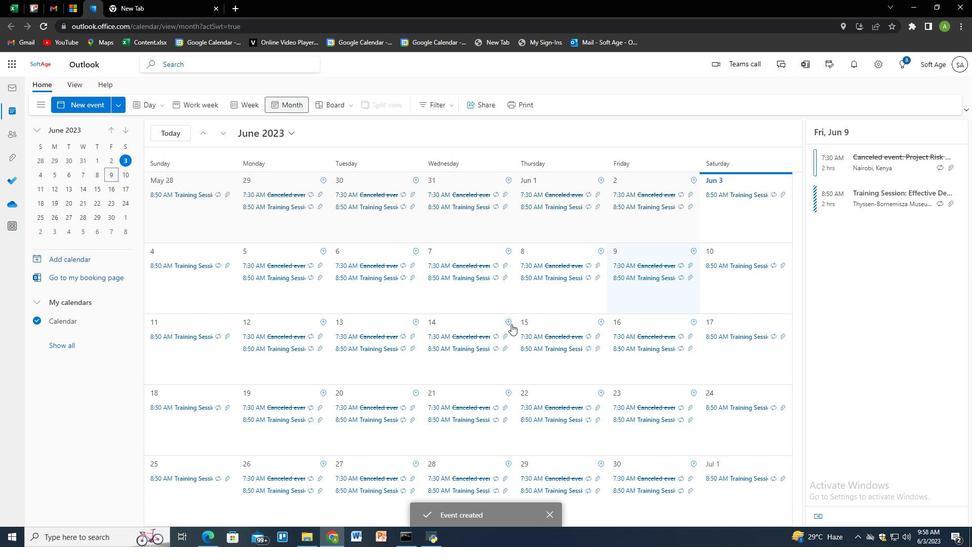 
Action: Mouse moved to (433, 121)
Screenshot: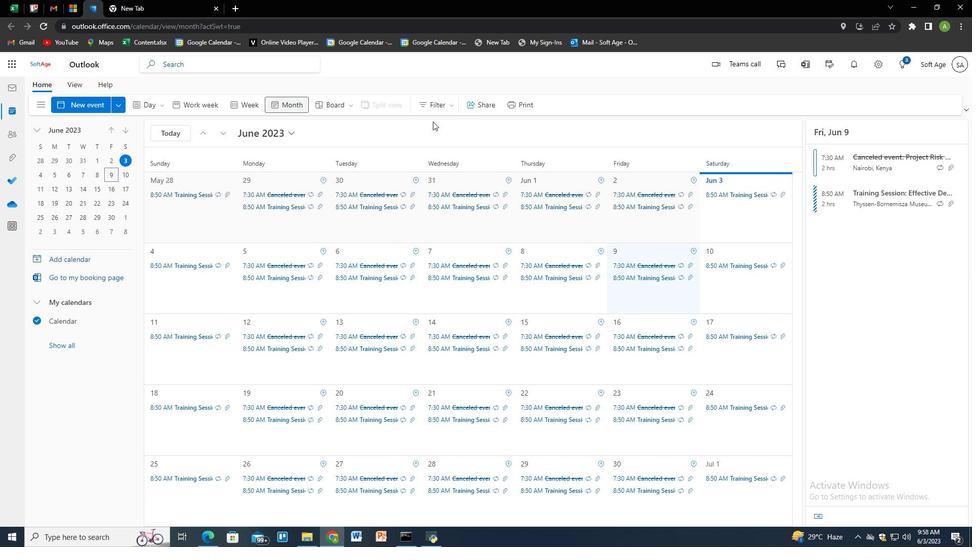 
Action: Mouse pressed left at (433, 121)
Screenshot: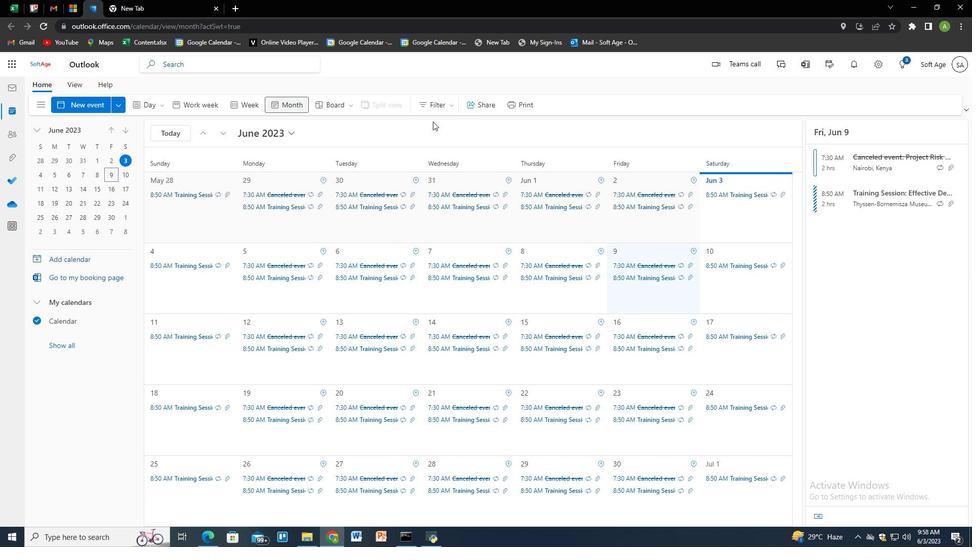 
Action: Mouse moved to (436, 127)
Screenshot: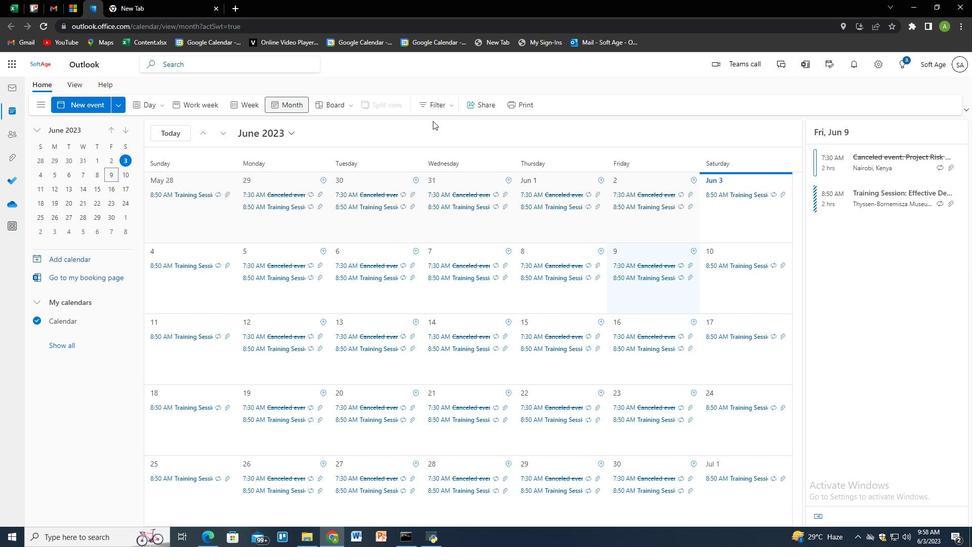 
Action: Mouse pressed left at (436, 127)
Screenshot: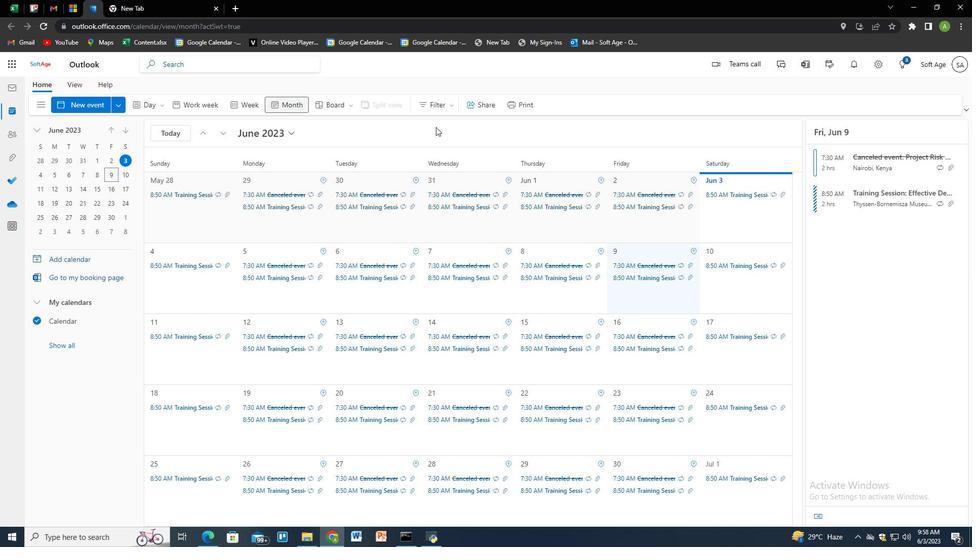 
